 Task: Click the Cancel under customer in creating a New Invoice.
Action: Mouse moved to (157, 18)
Screenshot: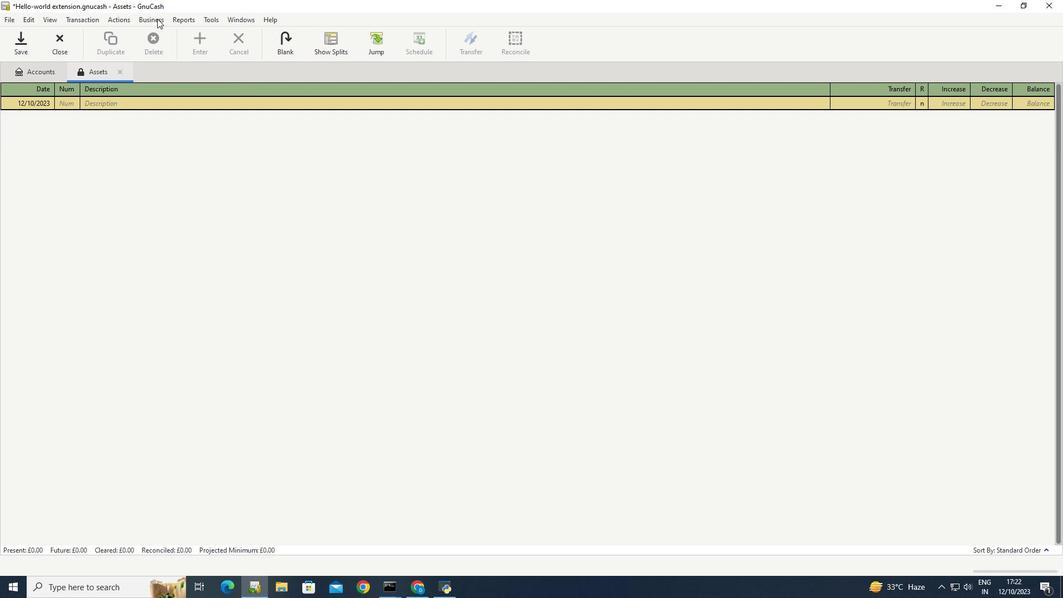 
Action: Mouse pressed left at (157, 18)
Screenshot: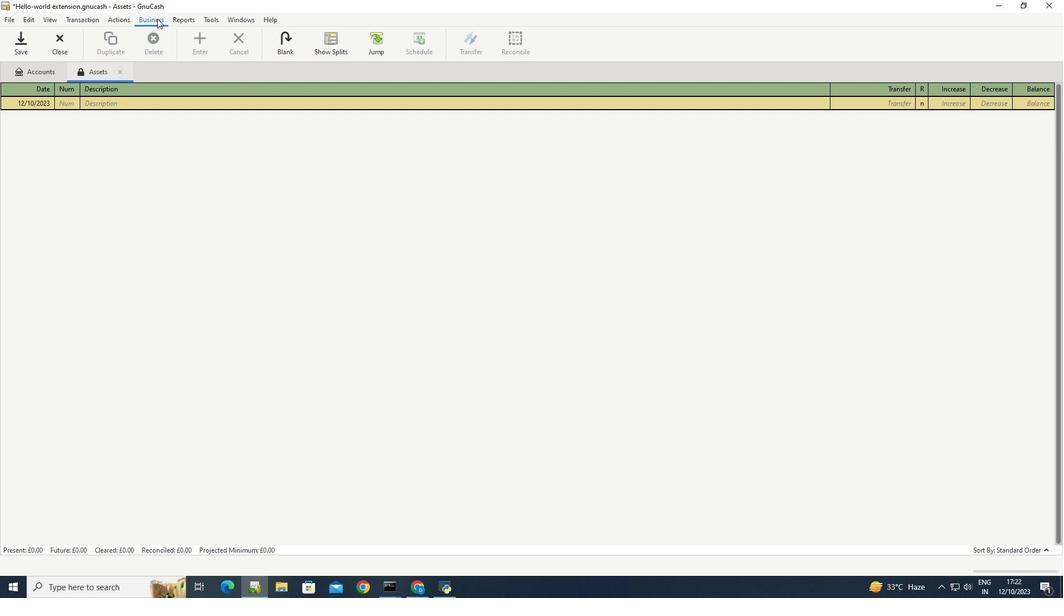 
Action: Mouse moved to (284, 74)
Screenshot: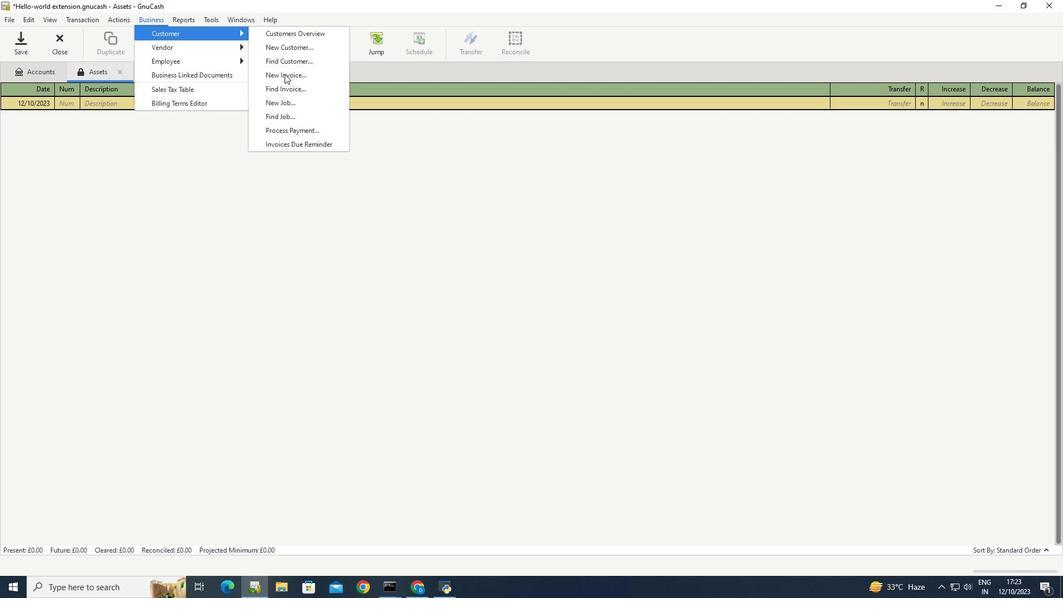 
Action: Mouse pressed left at (284, 74)
Screenshot: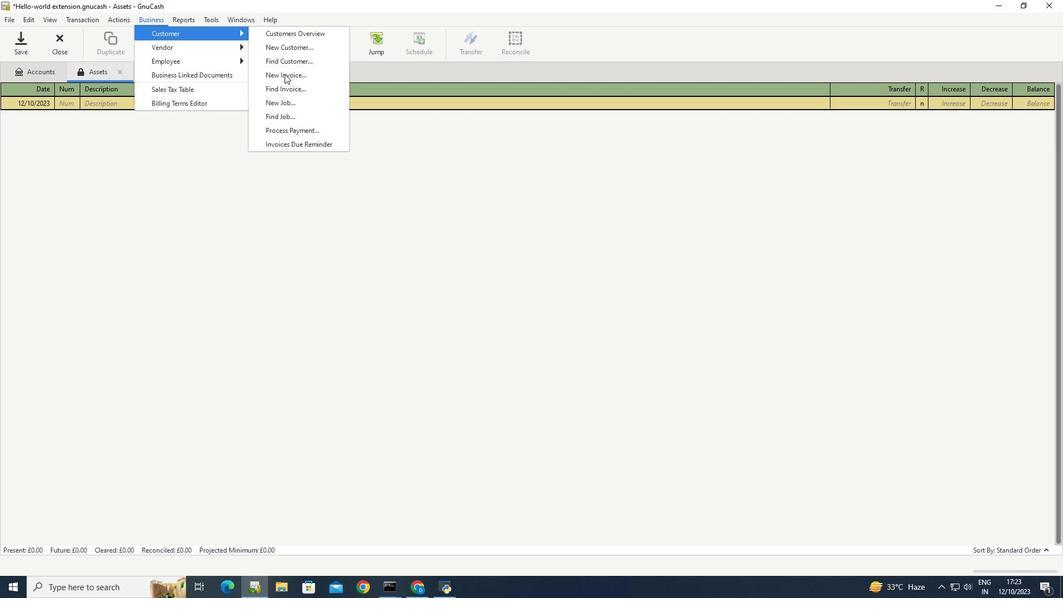 
Action: Mouse moved to (593, 293)
Screenshot: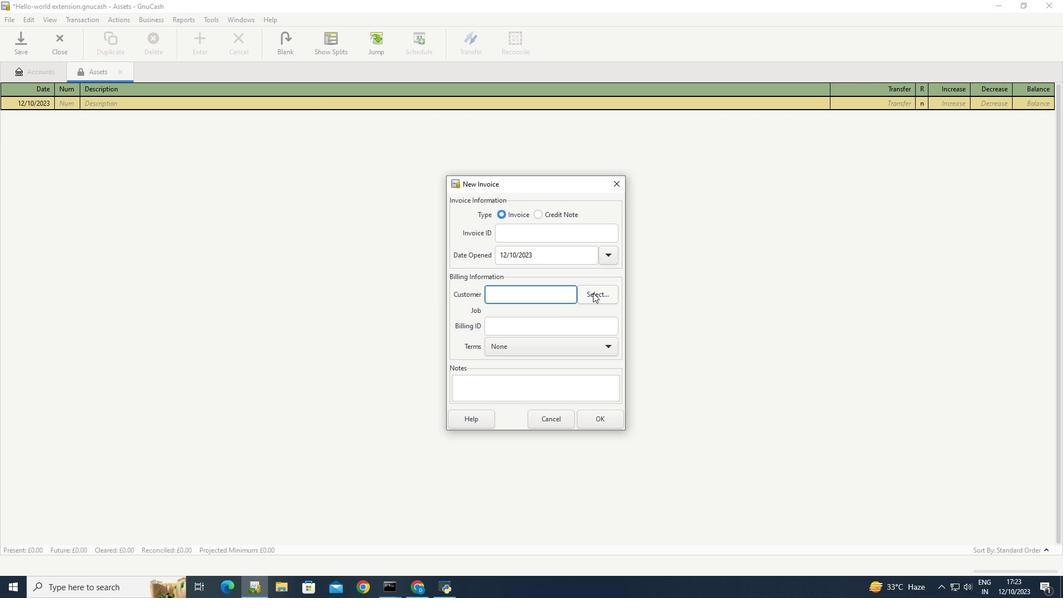
Action: Mouse pressed left at (593, 293)
Screenshot: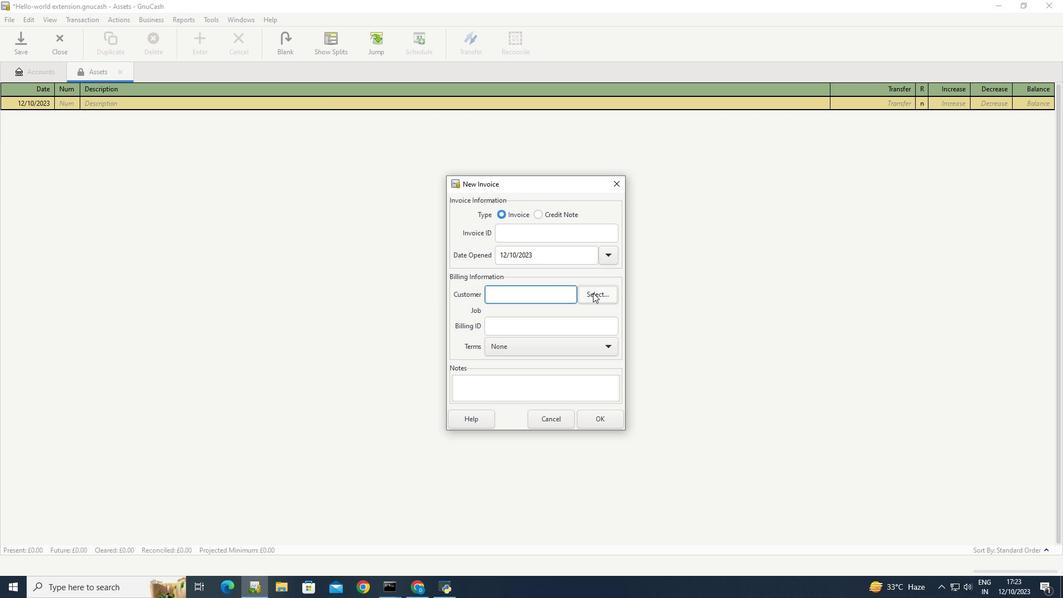 
Action: Mouse moved to (607, 379)
Screenshot: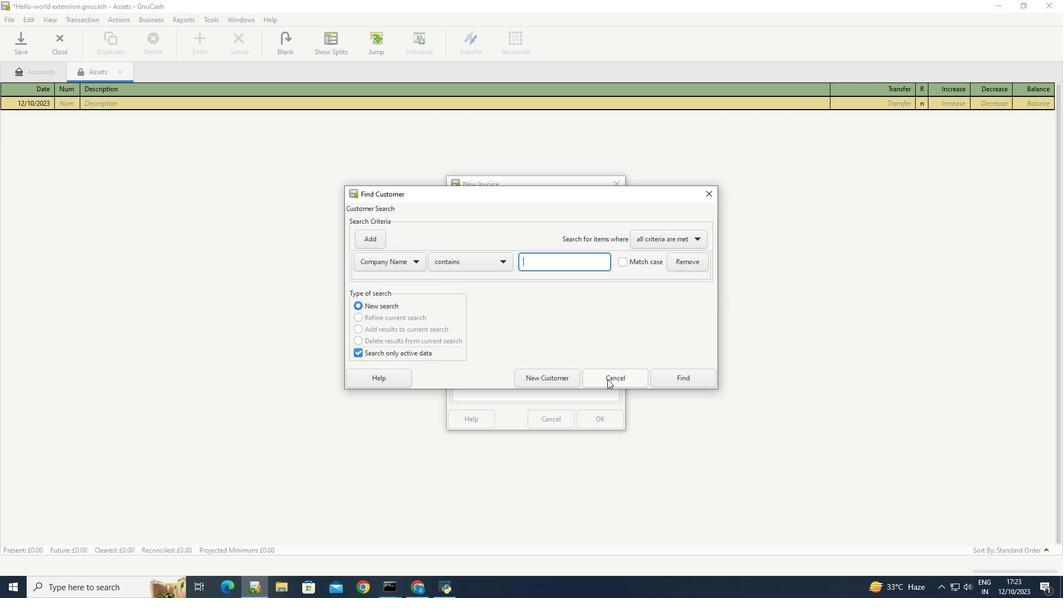 
Action: Mouse pressed left at (607, 379)
Screenshot: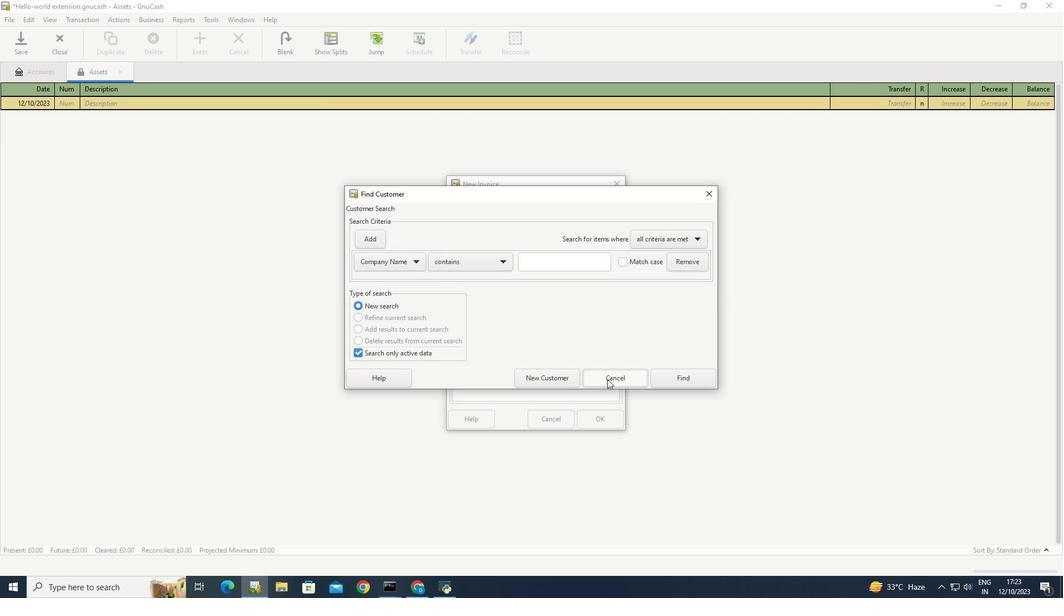 
